 Task: Get directions from Kilimanjaro, Tanzania to Ngorongoro Conservation Area, Tanzania departing at 3:00 pm on the 15th of next month
Action: Mouse moved to (148, 105)
Screenshot: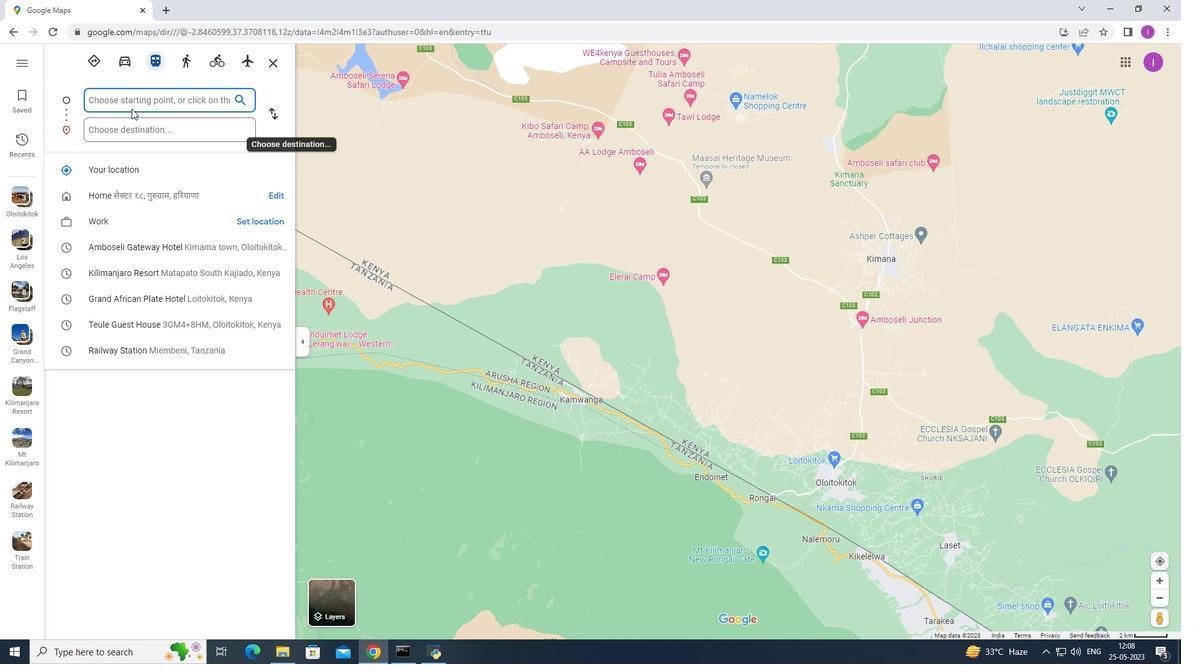 
Action: Key pressed ki
Screenshot: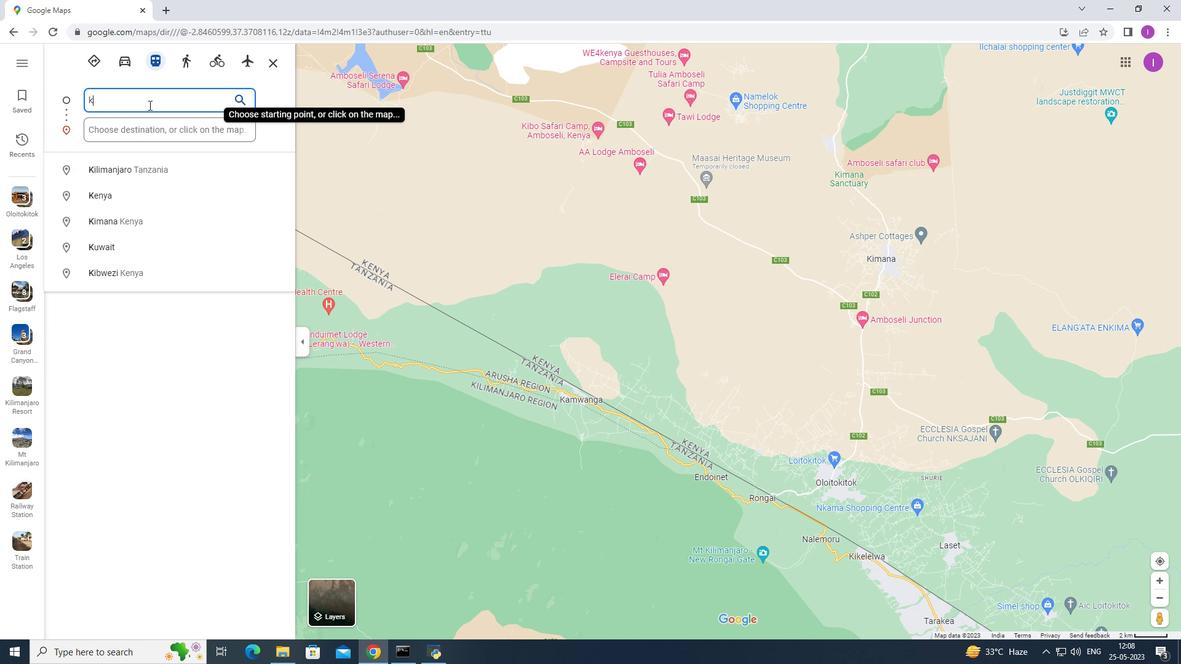 
Action: Mouse moved to (130, 165)
Screenshot: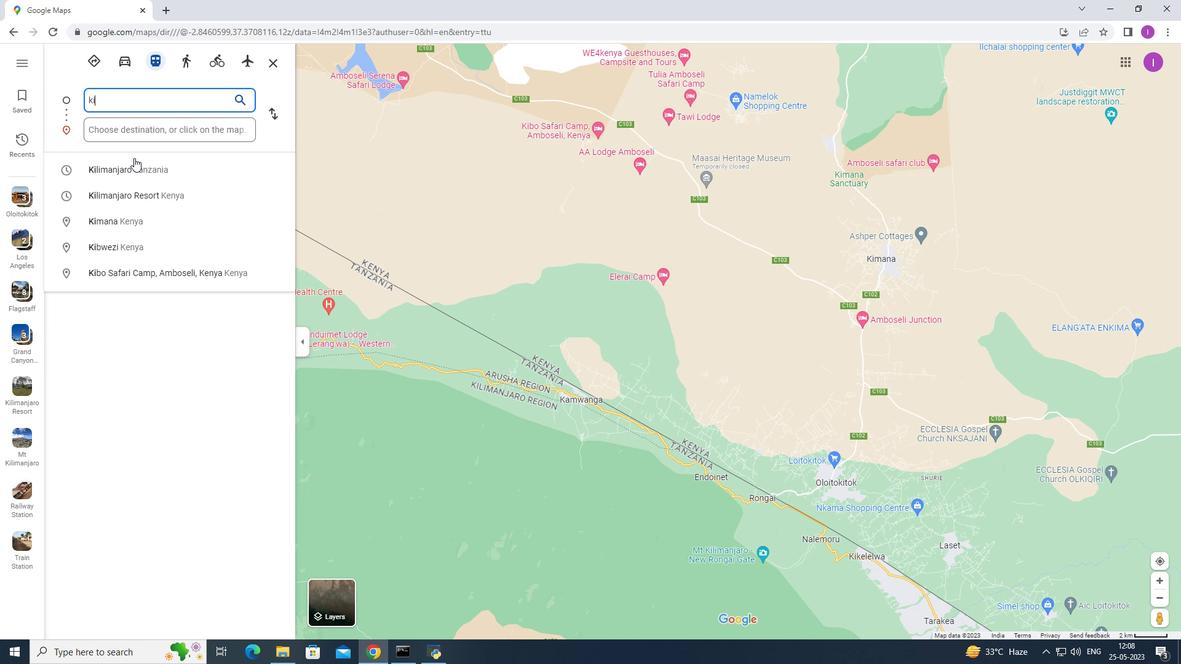 
Action: Mouse pressed left at (130, 165)
Screenshot: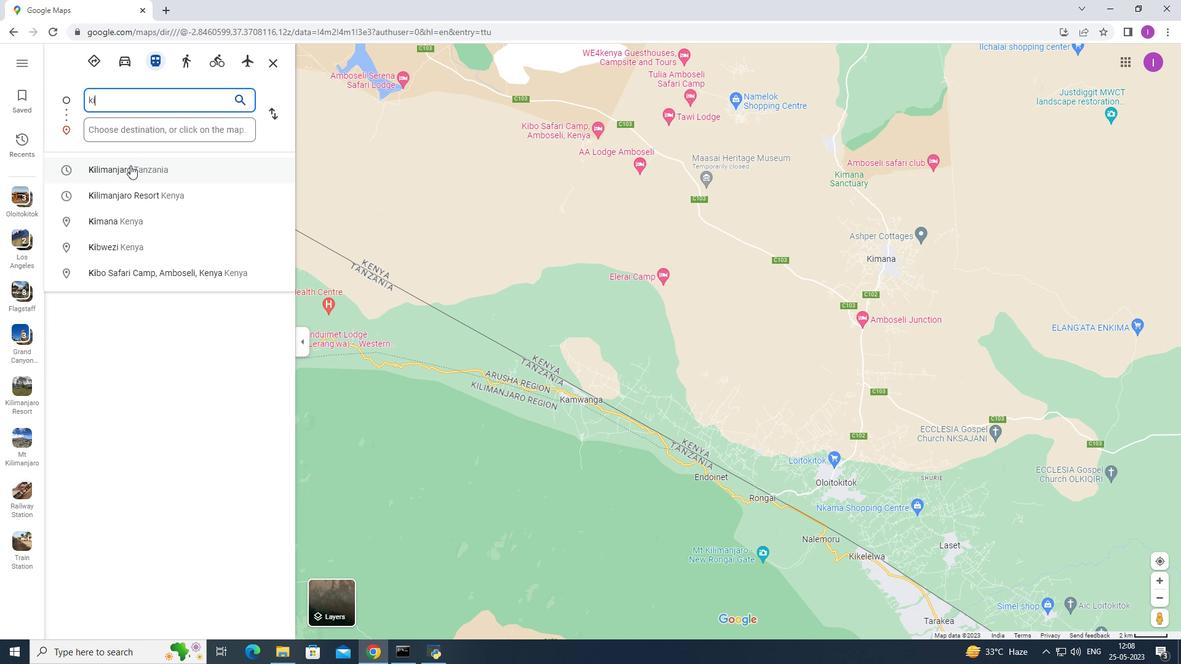 
Action: Mouse moved to (129, 133)
Screenshot: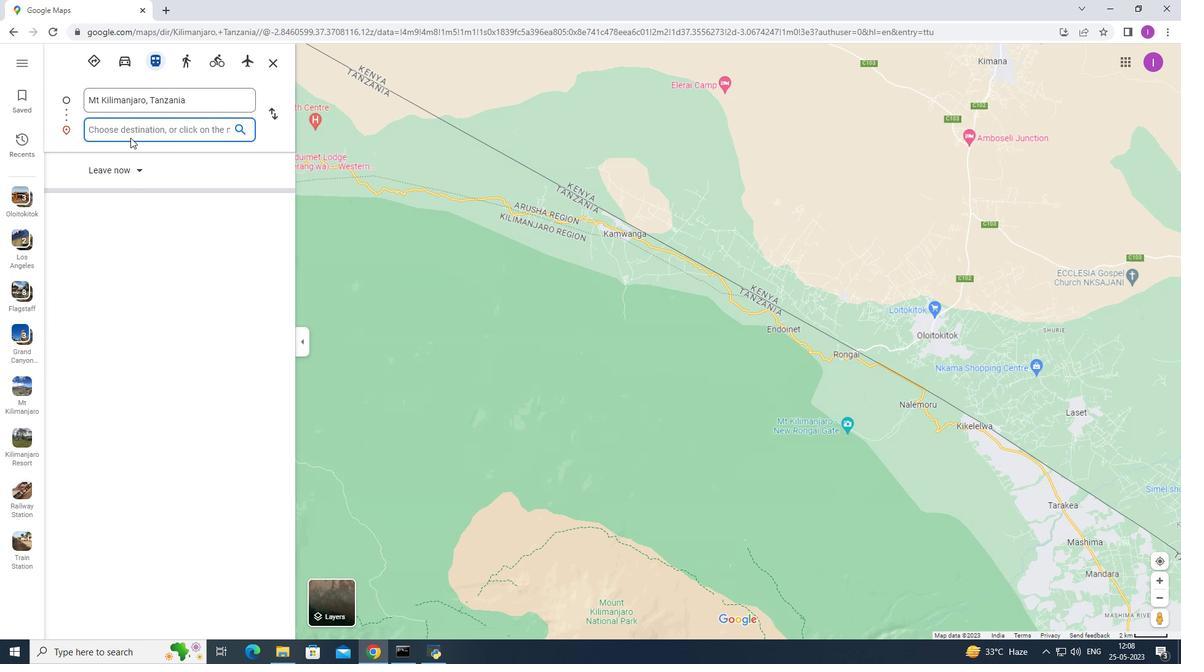 
Action: Mouse pressed left at (129, 133)
Screenshot: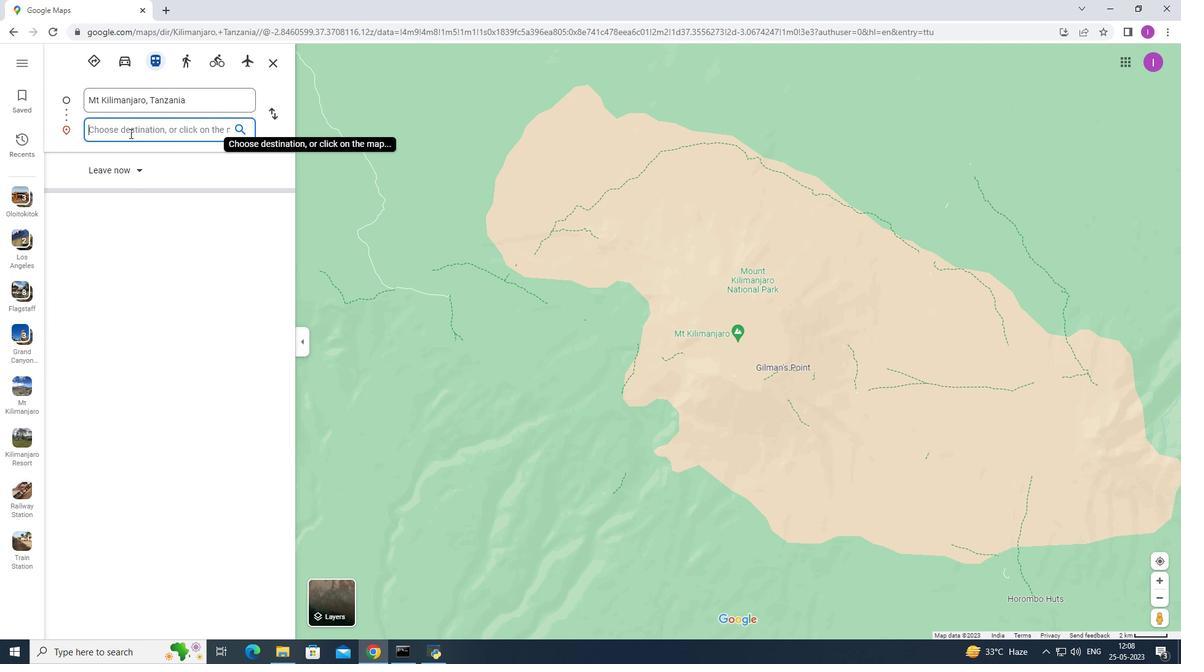 
Action: Key pressed <Key.shift>Ng
Screenshot: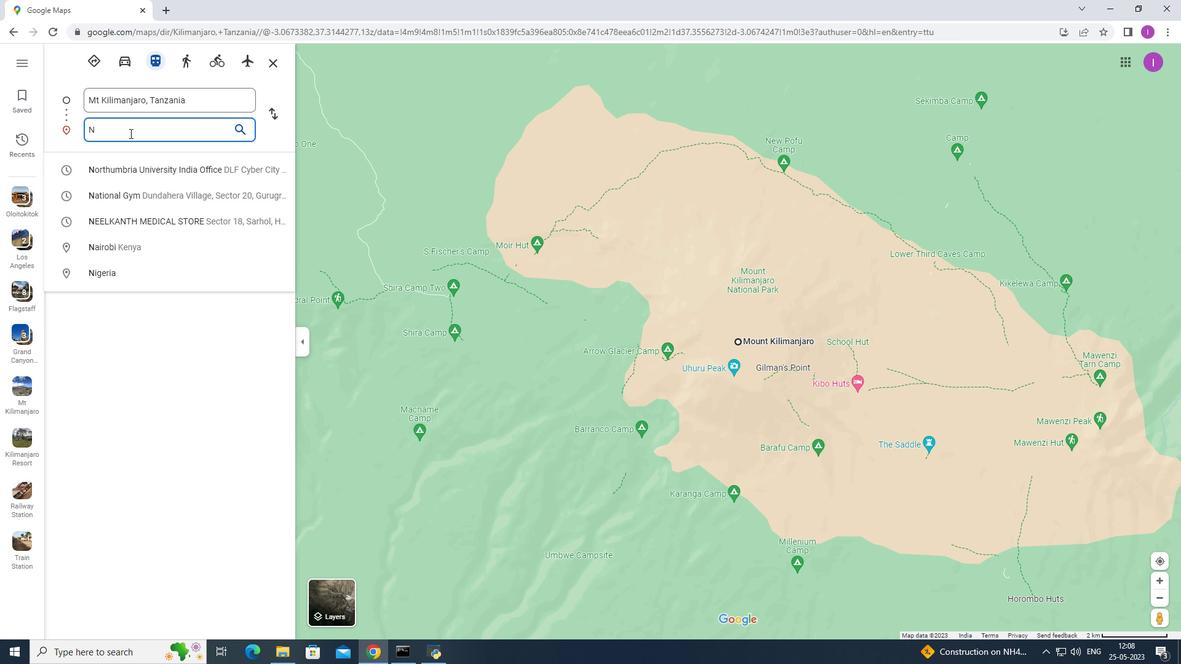 
Action: Mouse moved to (135, 124)
Screenshot: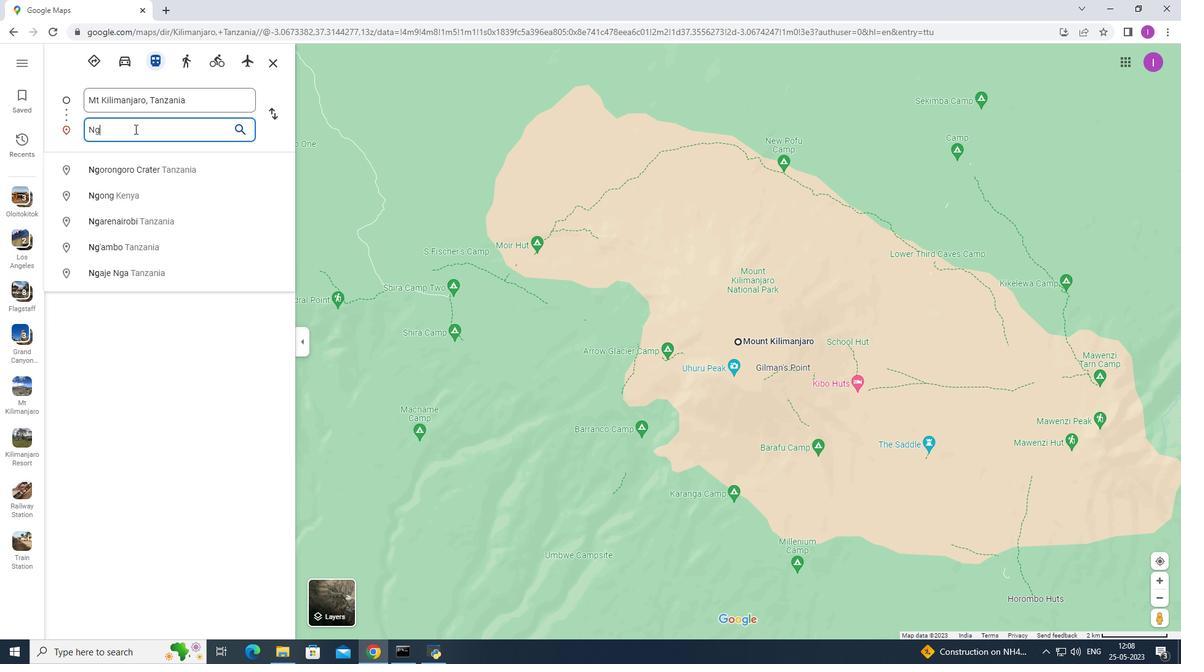 
Action: Key pressed orongoro<Key.space>con
Screenshot: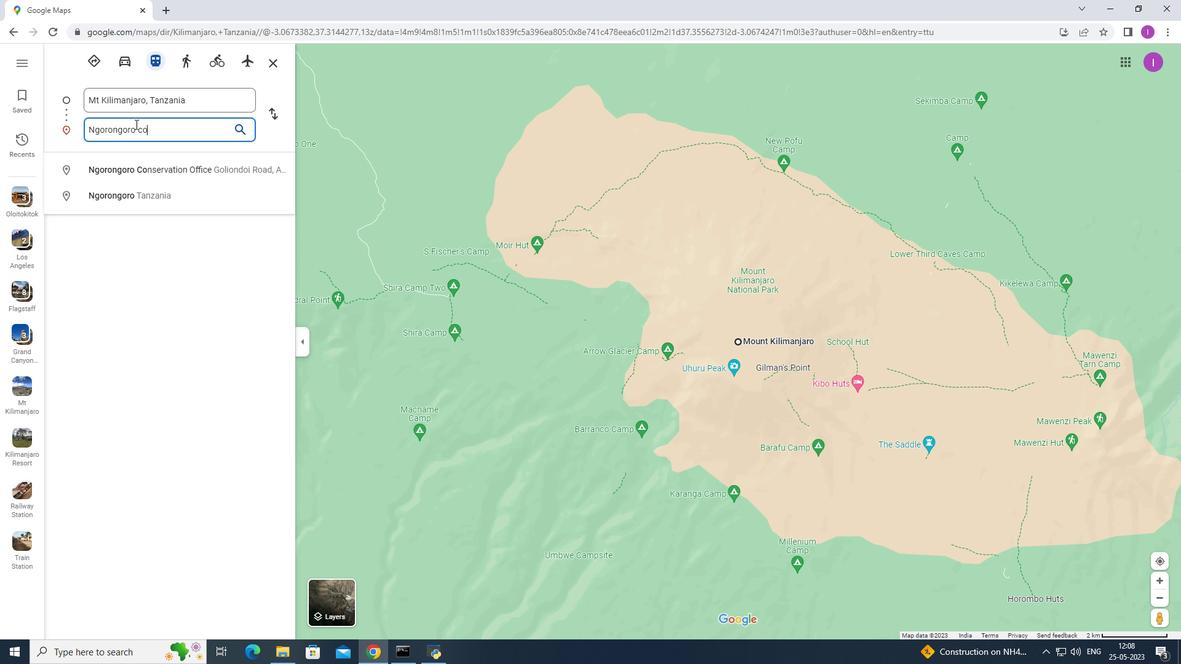 
Action: Mouse moved to (146, 150)
Screenshot: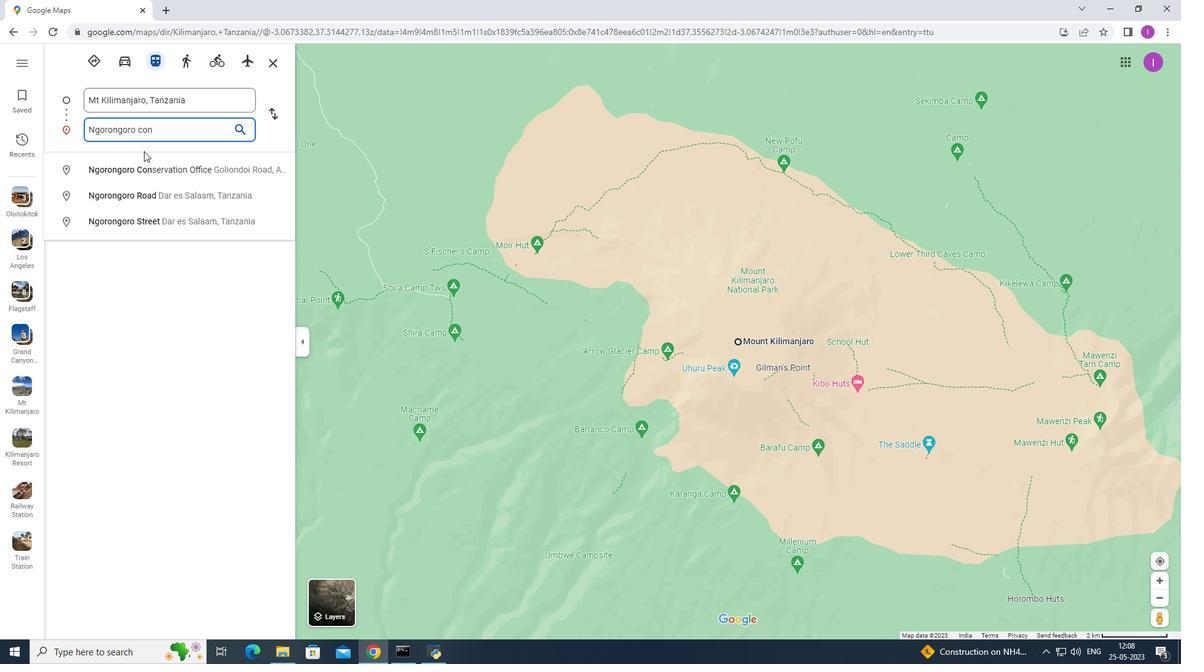 
Action: Key pressed ser
Screenshot: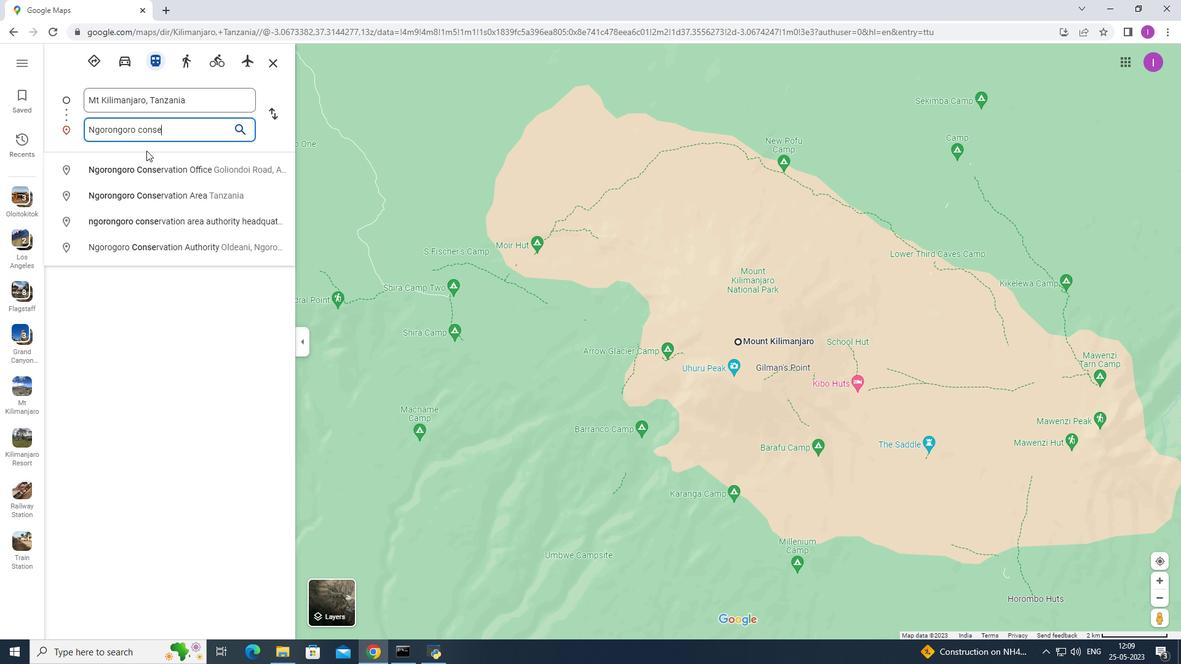 
Action: Mouse moved to (160, 196)
Screenshot: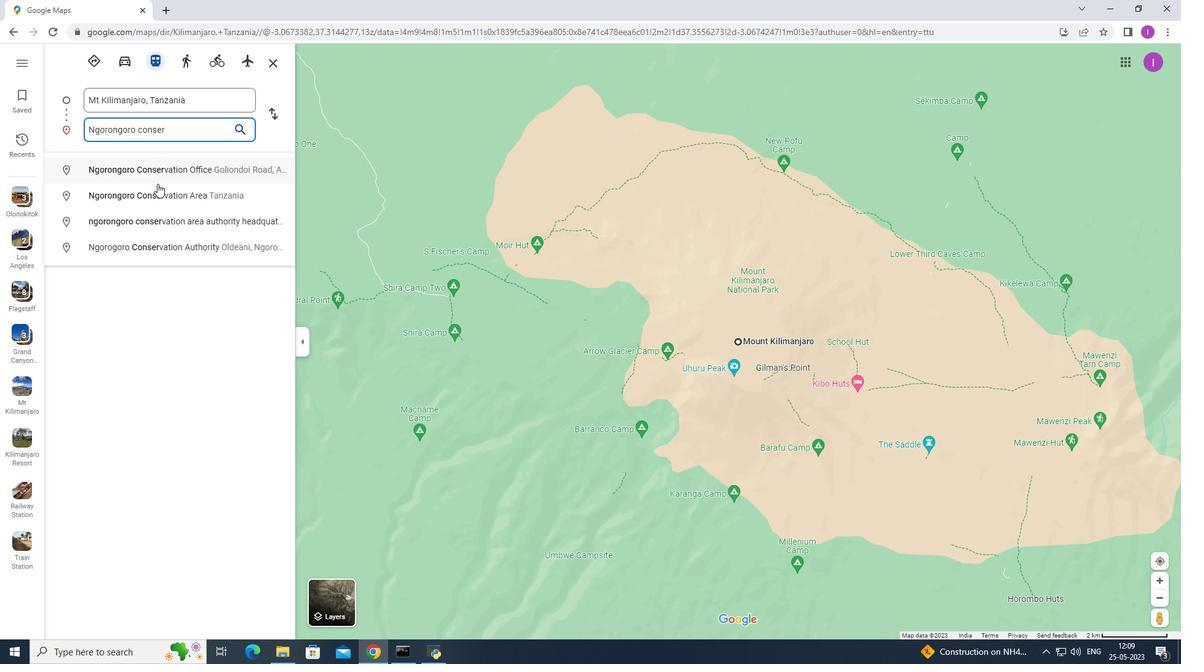 
Action: Mouse pressed left at (160, 196)
Screenshot: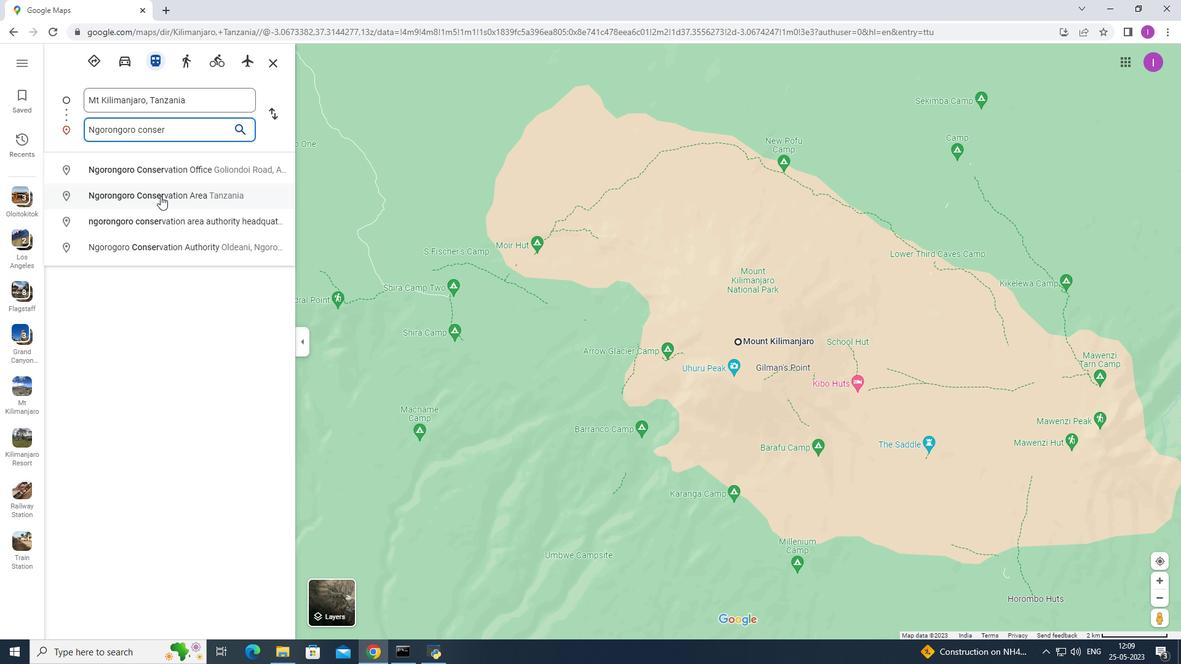 
Action: Mouse moved to (137, 168)
Screenshot: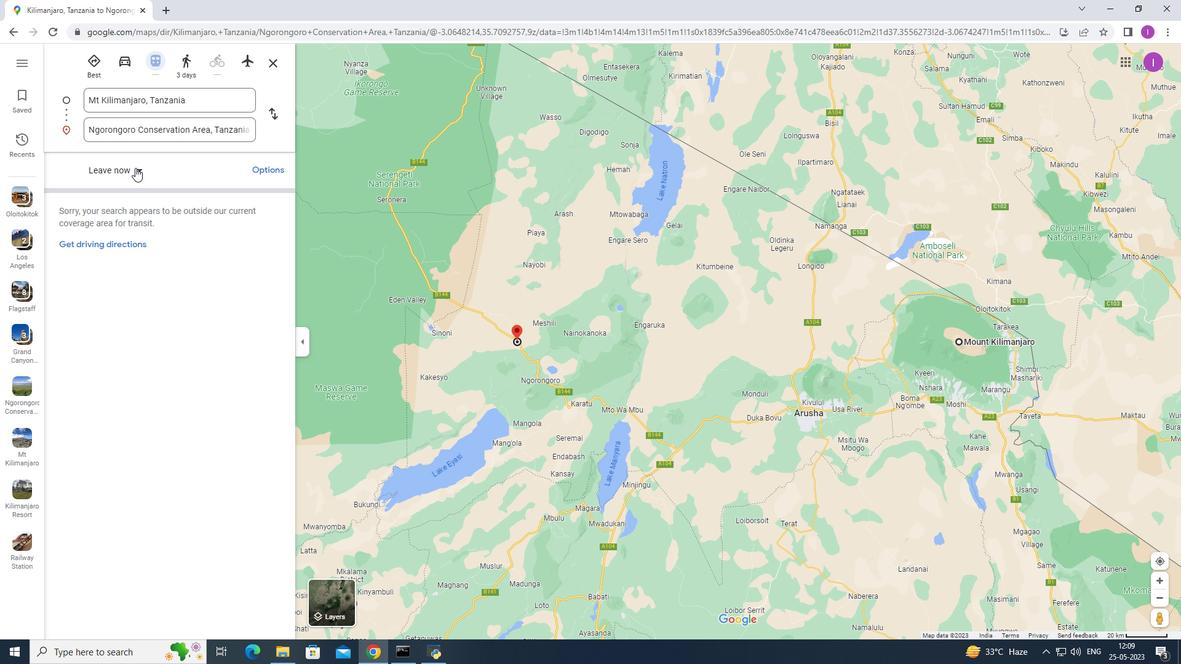 
Action: Mouse pressed left at (137, 168)
Screenshot: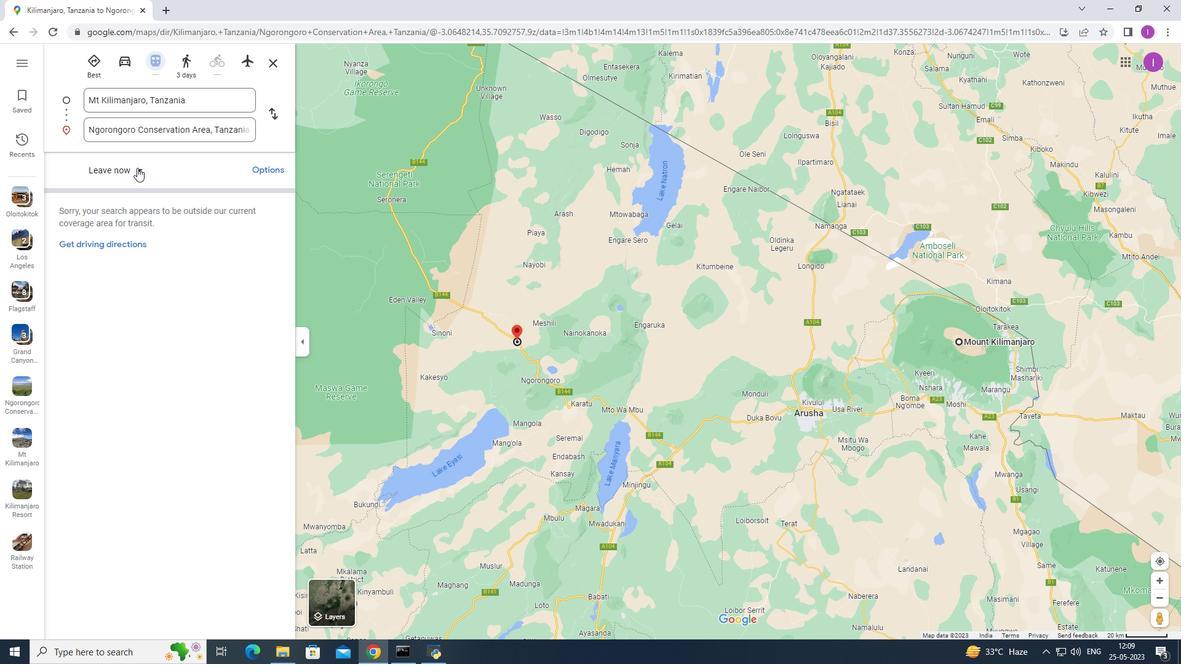 
Action: Mouse moved to (137, 205)
Screenshot: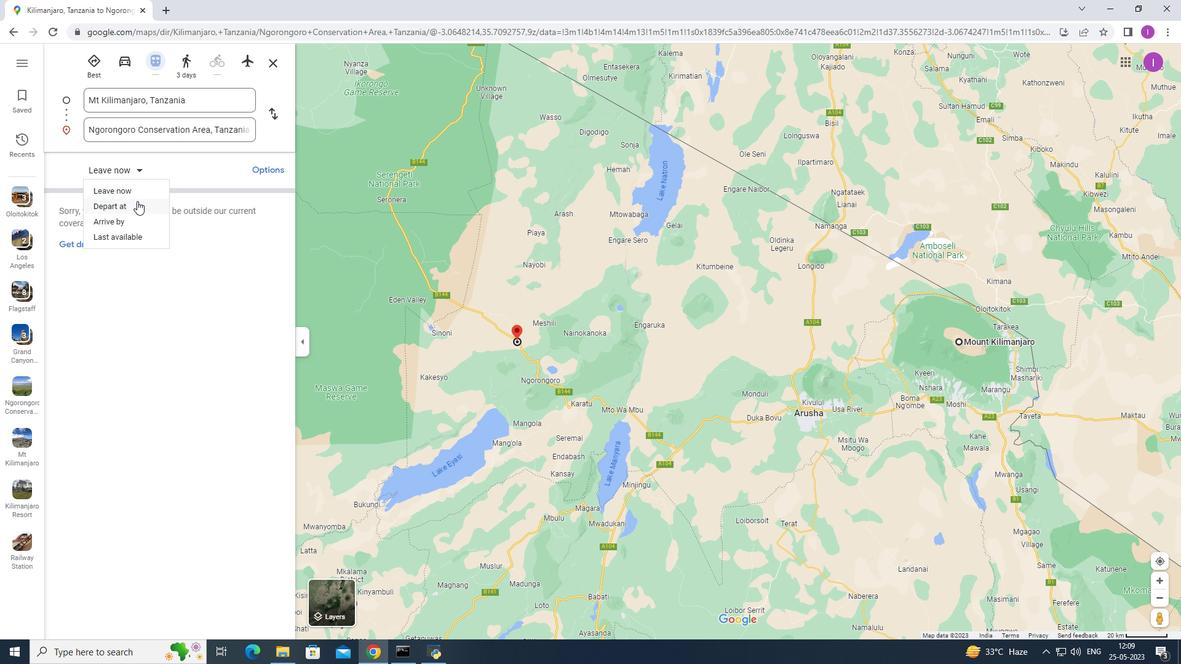 
Action: Mouse pressed left at (137, 205)
Screenshot: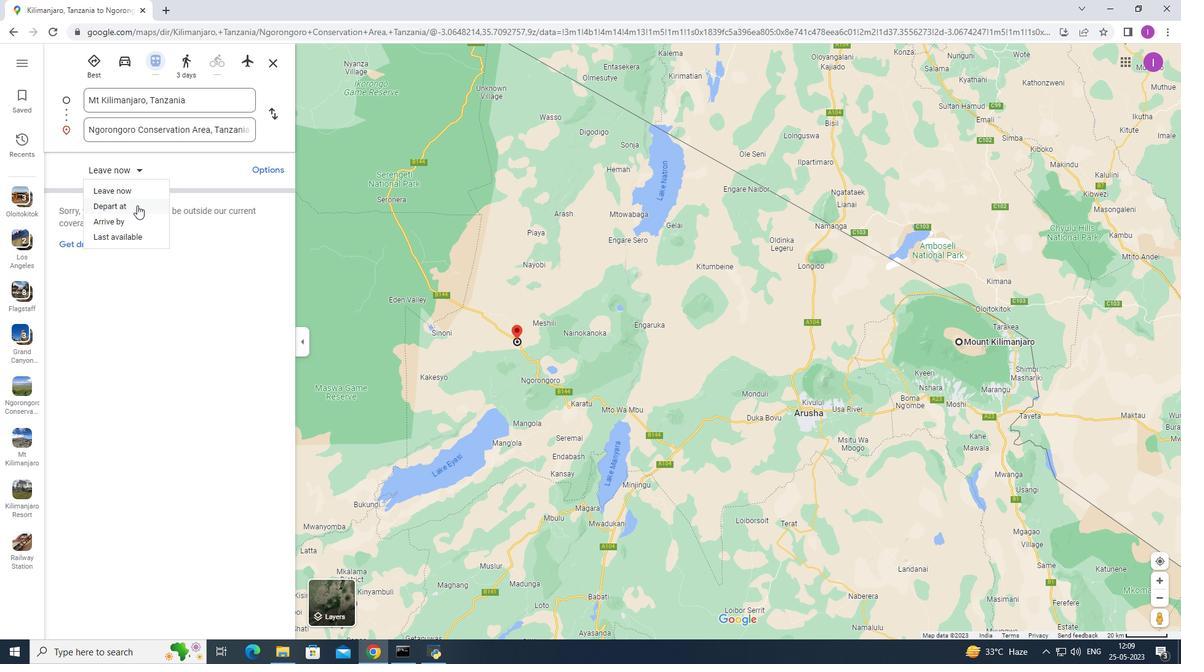 
Action: Mouse moved to (163, 188)
Screenshot: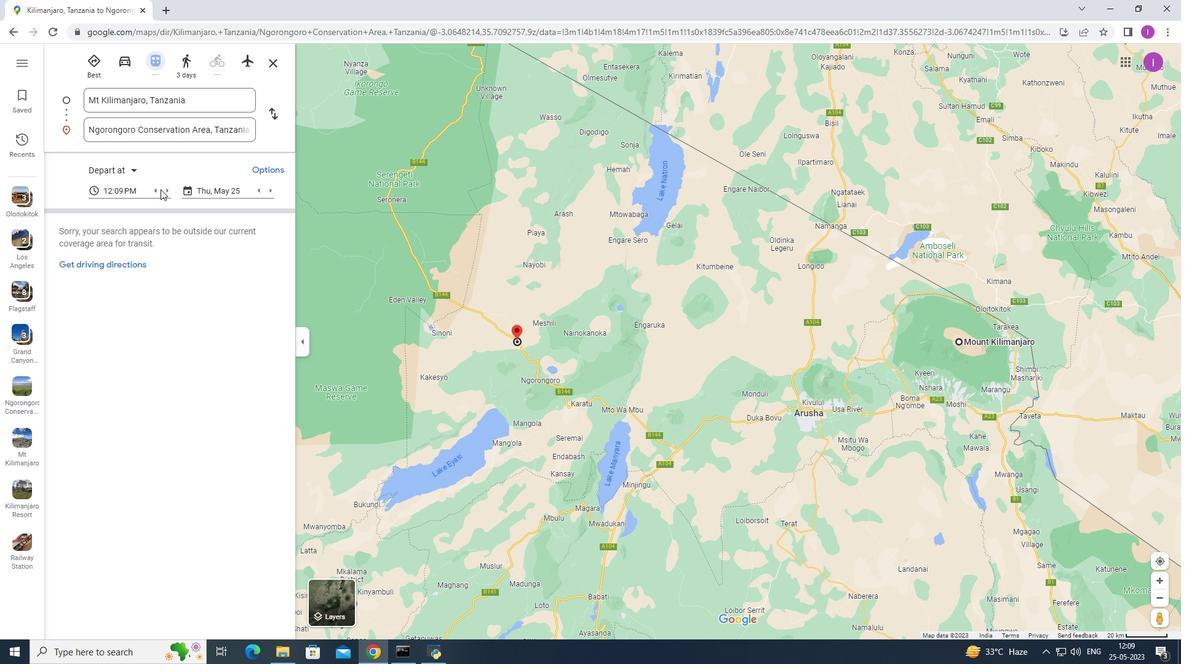 
Action: Mouse pressed left at (163, 188)
Screenshot: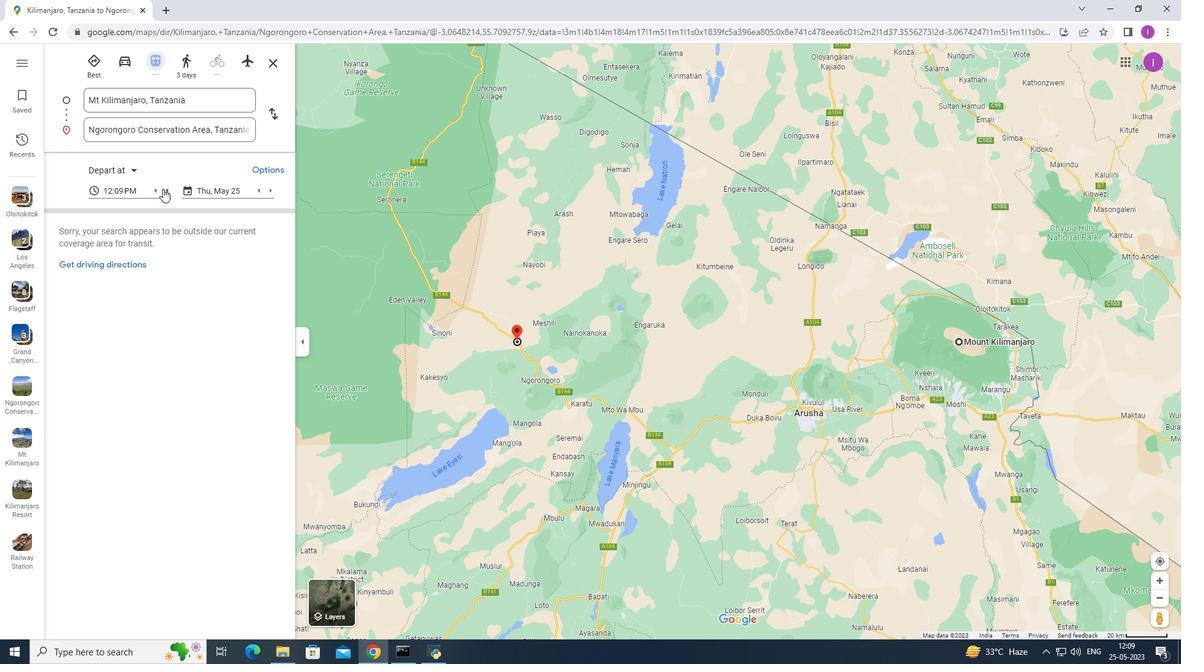 
Action: Mouse moved to (156, 191)
Screenshot: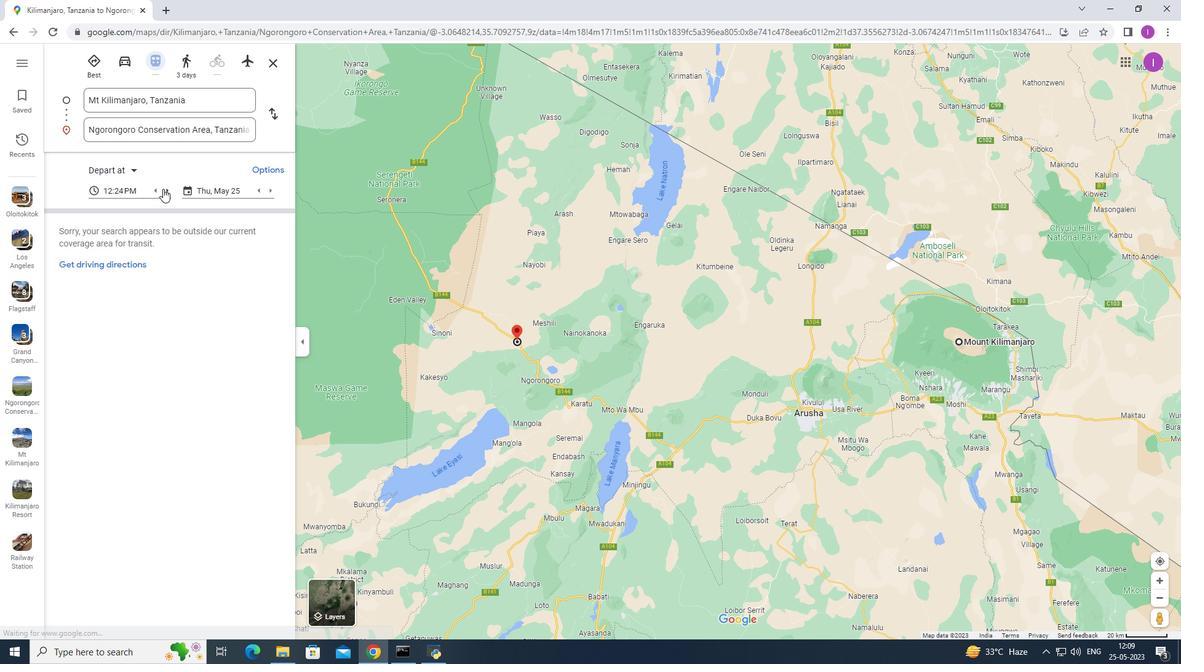 
Action: Mouse pressed left at (156, 191)
Screenshot: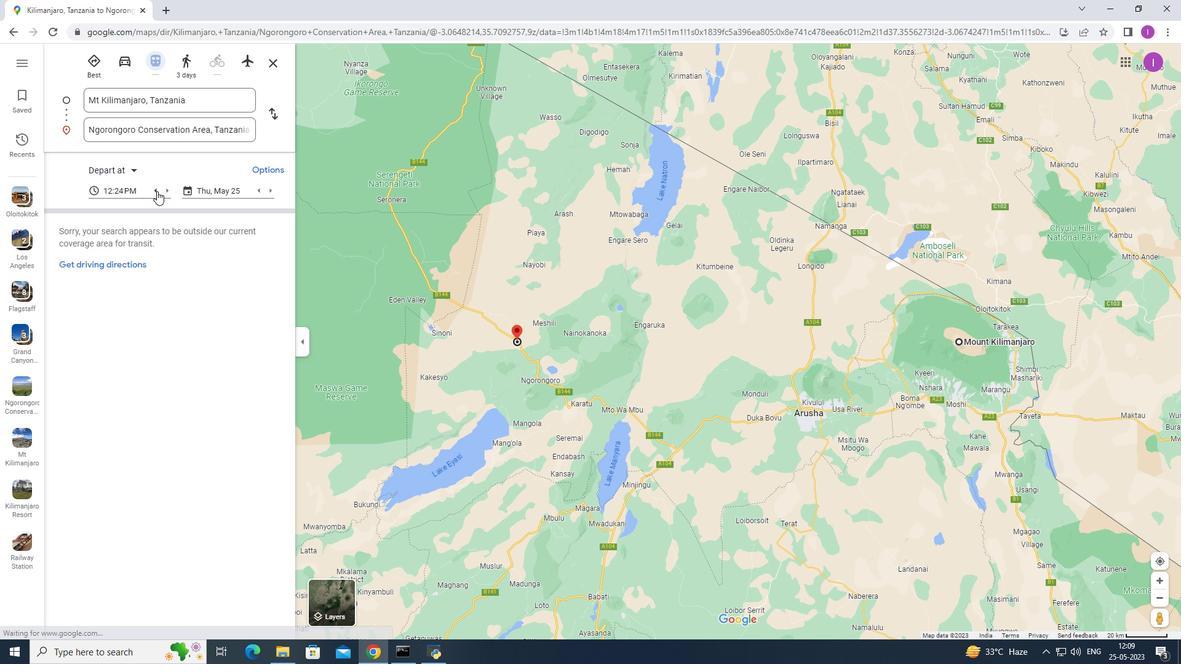 
Action: Mouse moved to (132, 186)
Screenshot: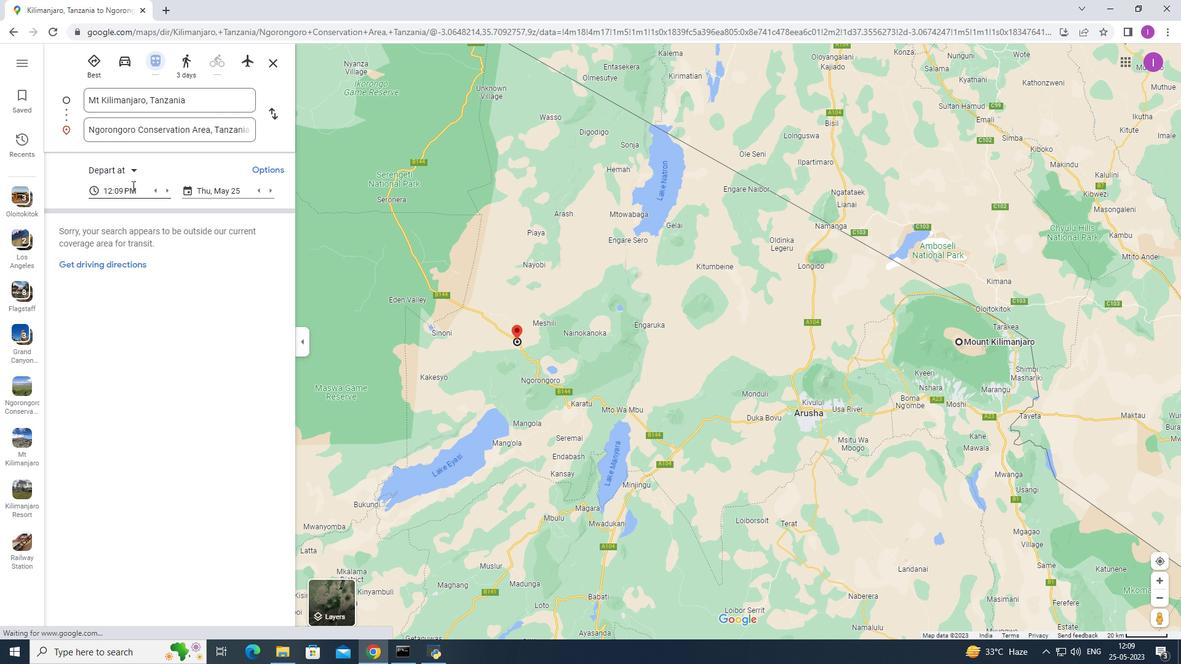 
Action: Mouse pressed left at (132, 186)
Screenshot: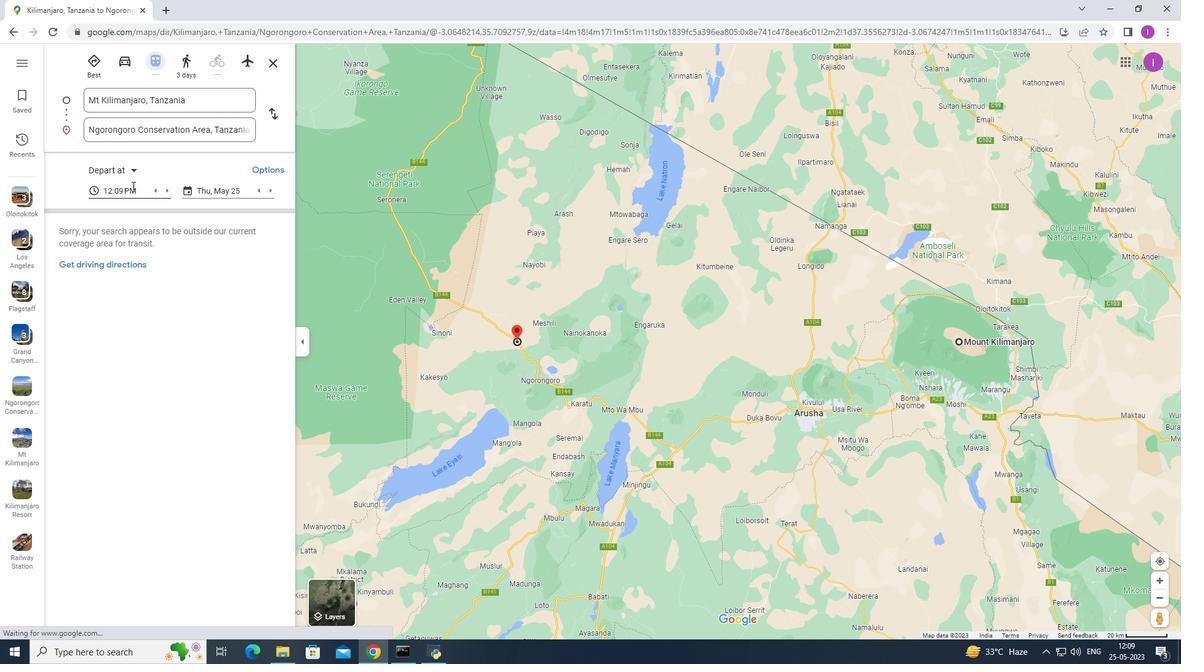 
Action: Mouse moved to (160, 260)
Screenshot: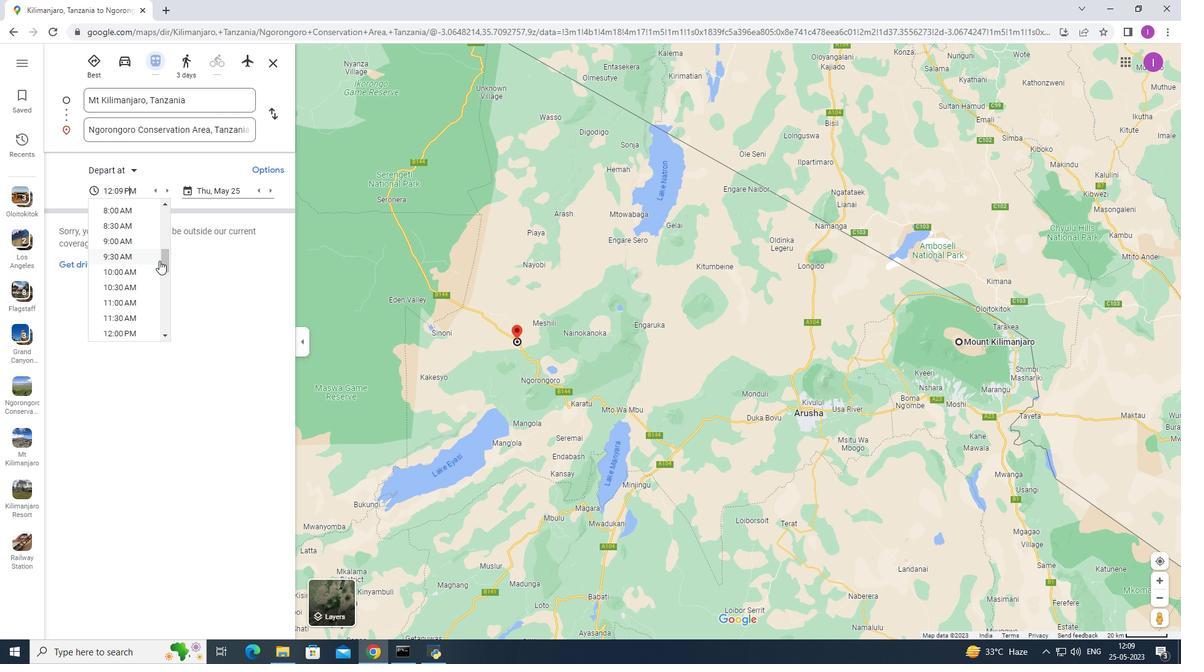 
Action: Mouse pressed left at (160, 260)
Screenshot: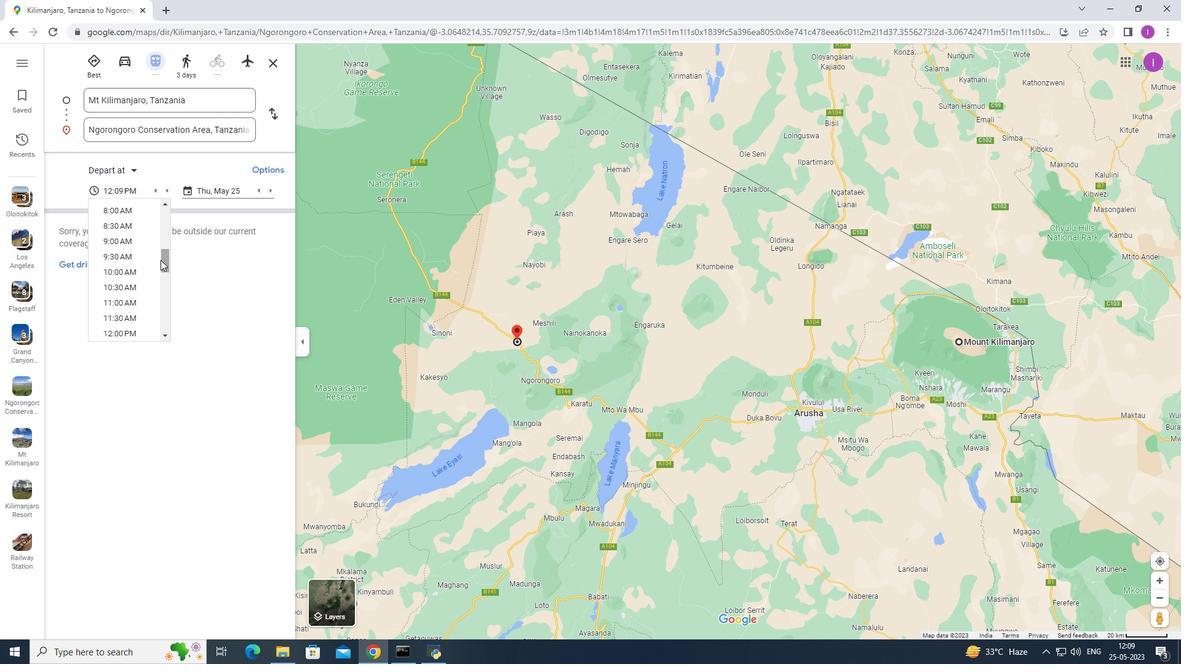 
Action: Mouse moved to (134, 302)
Screenshot: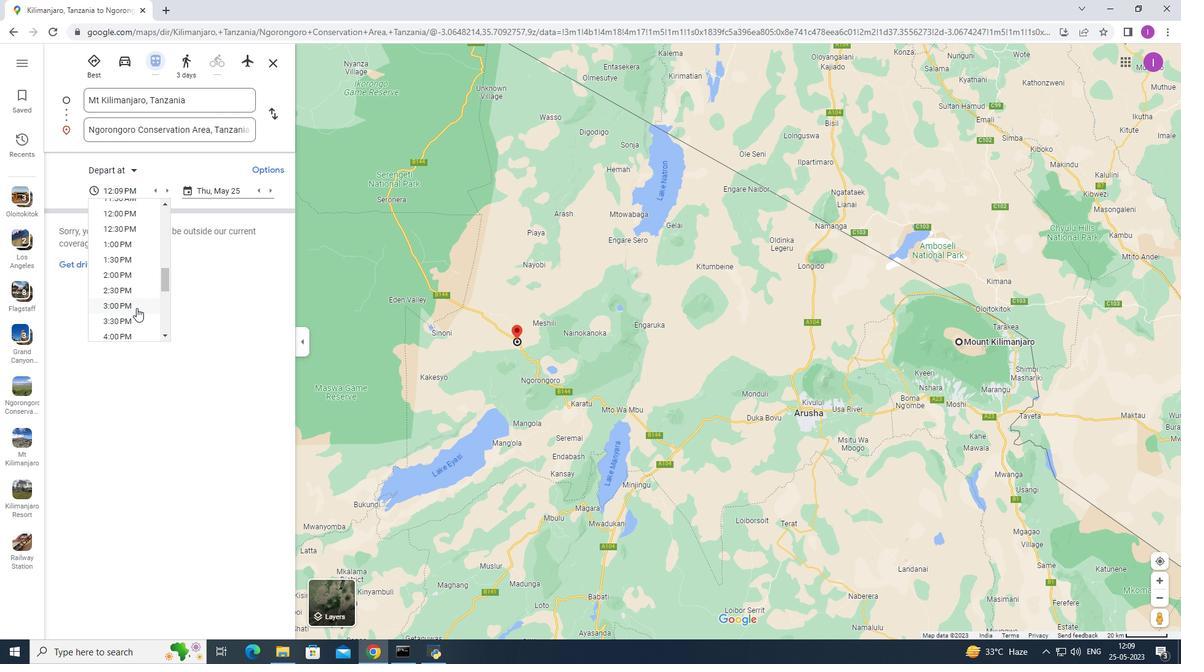 
Action: Mouse pressed left at (134, 302)
Screenshot: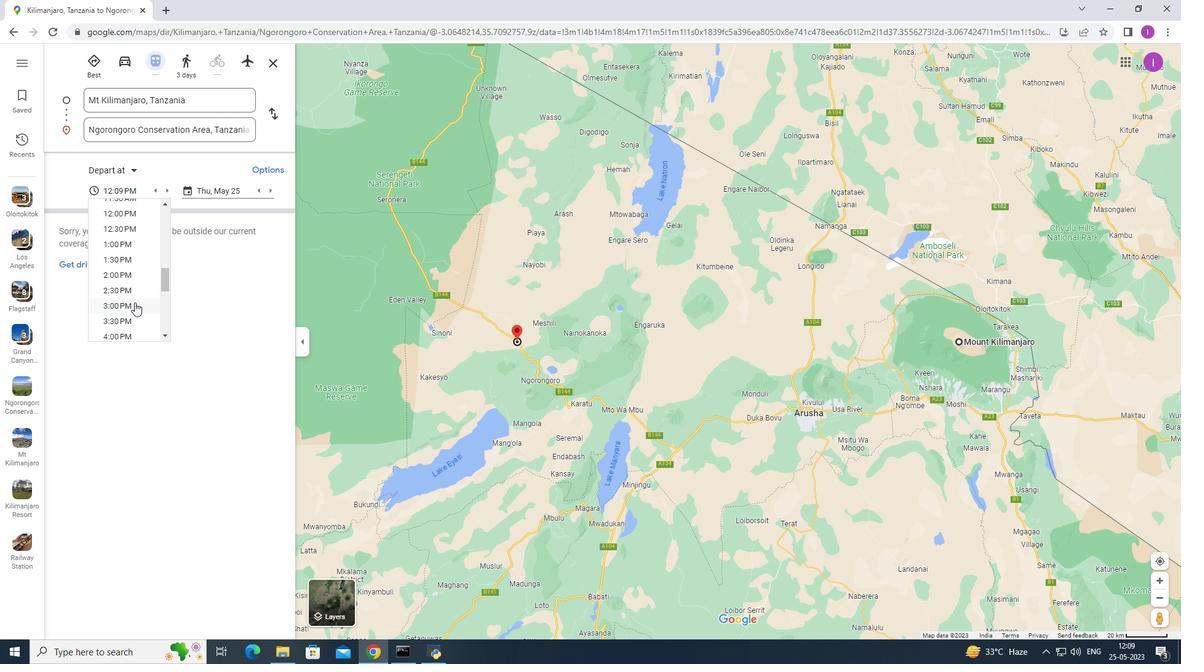 
Action: Mouse moved to (222, 193)
Screenshot: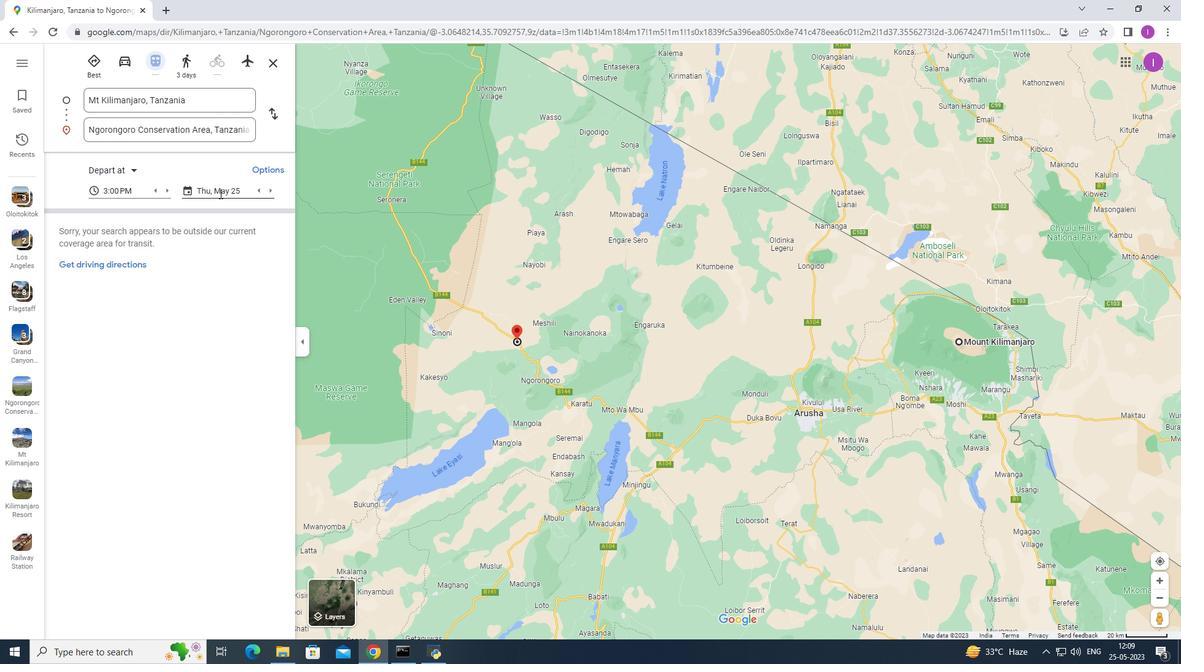
Action: Mouse pressed left at (222, 193)
Screenshot: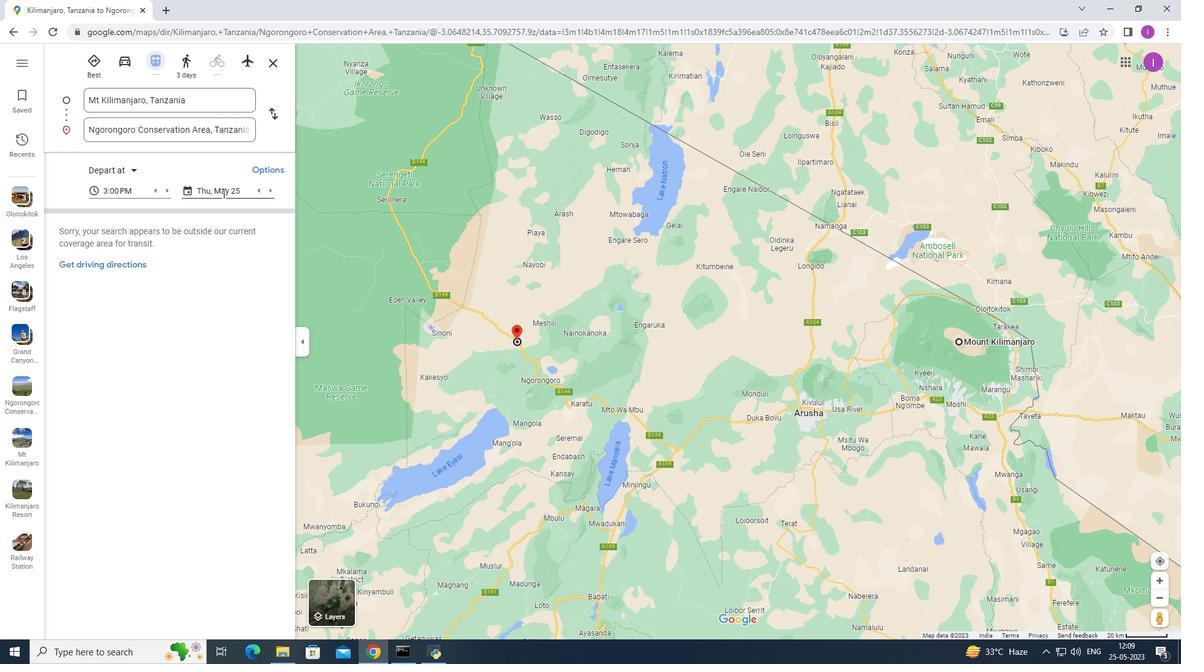 
Action: Mouse moved to (289, 216)
Screenshot: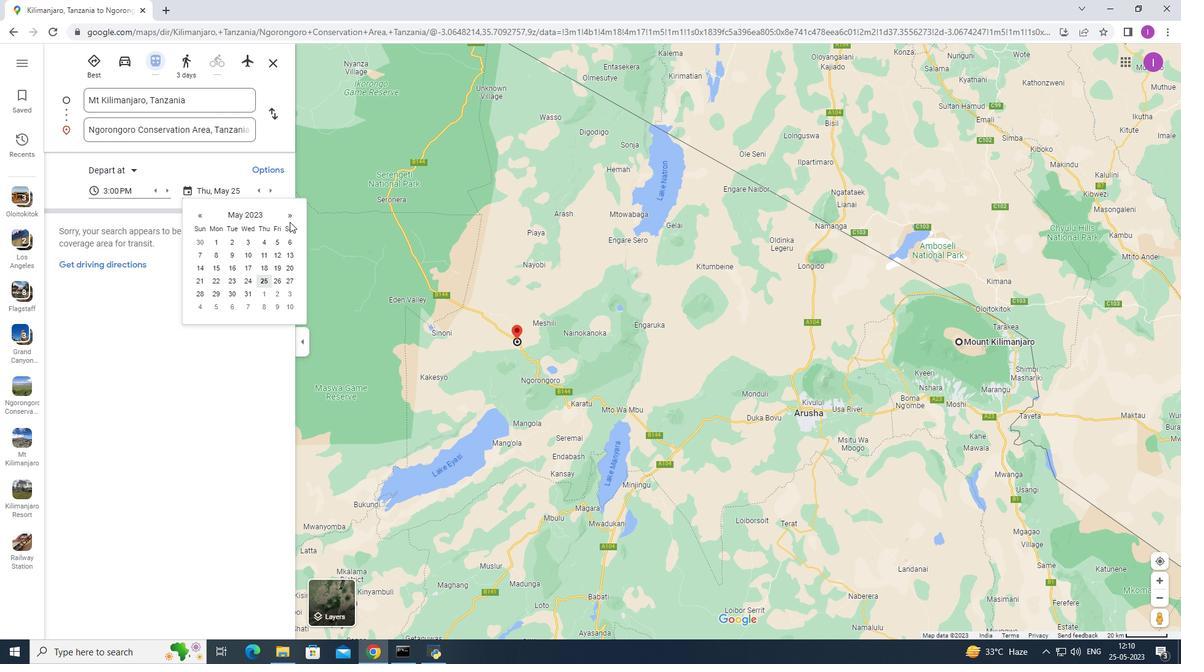 
Action: Mouse pressed left at (289, 216)
Screenshot: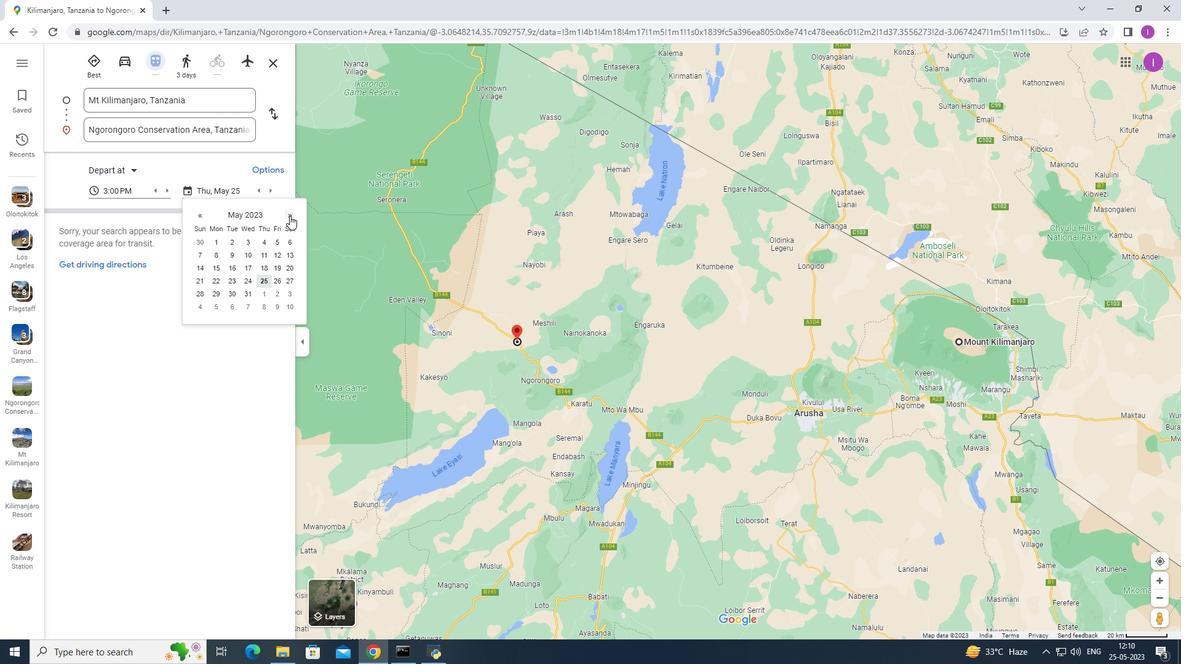 
Action: Mouse moved to (264, 267)
Screenshot: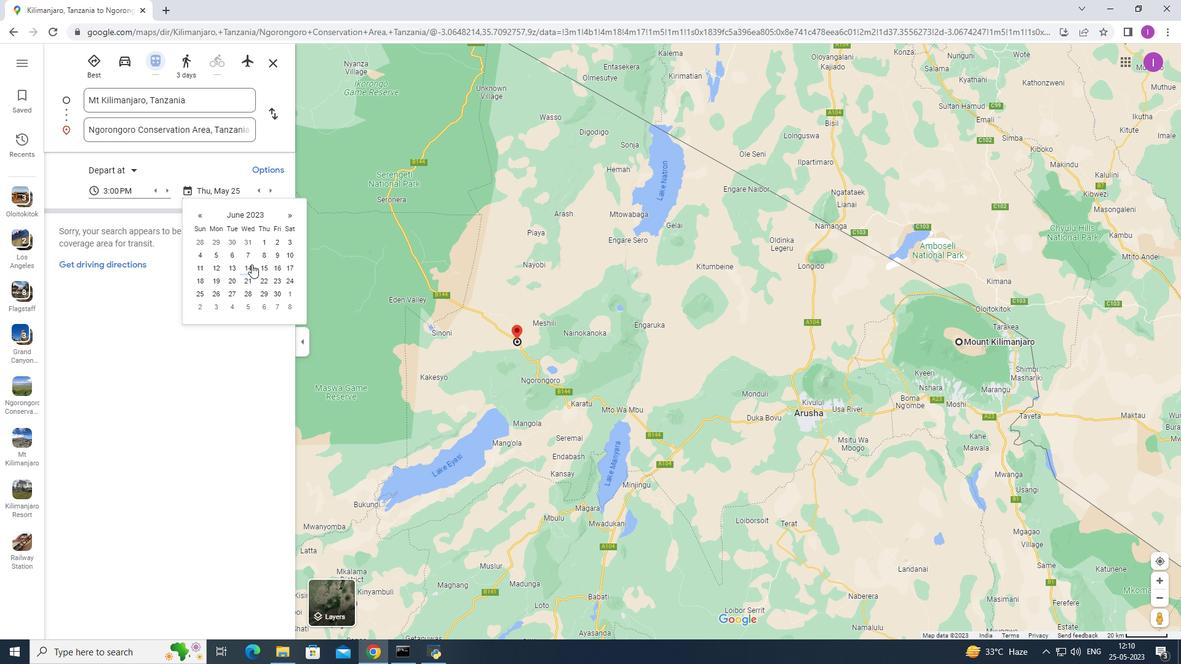 
Action: Mouse pressed left at (264, 267)
Screenshot: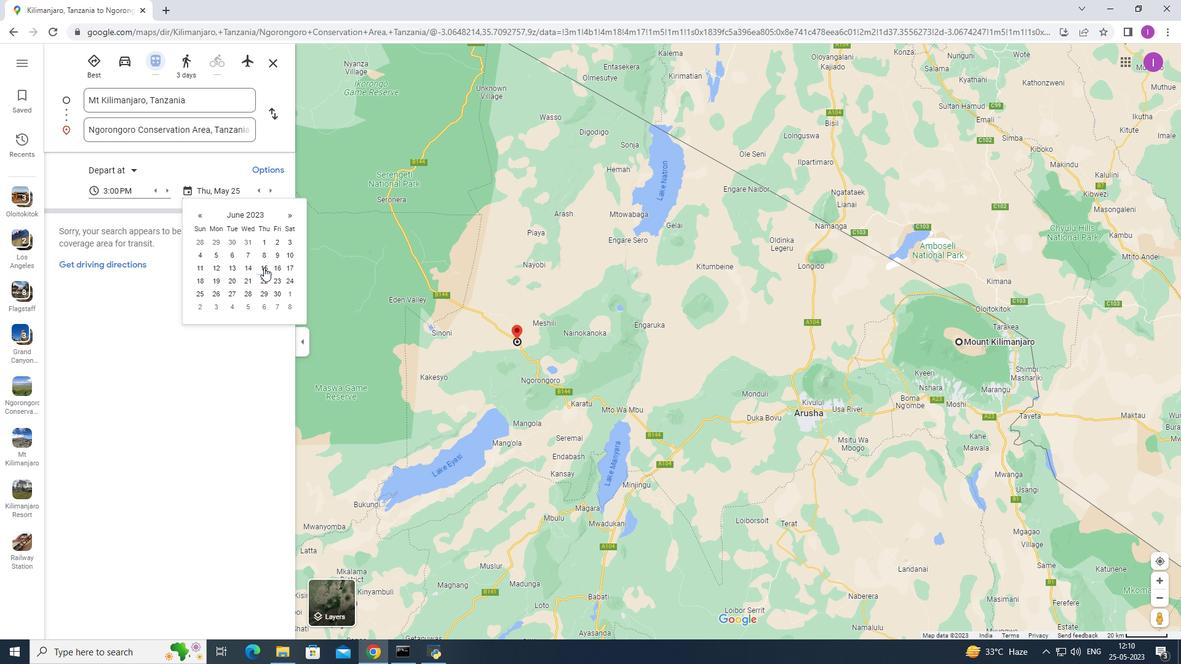 
Action: Mouse moved to (278, 169)
Screenshot: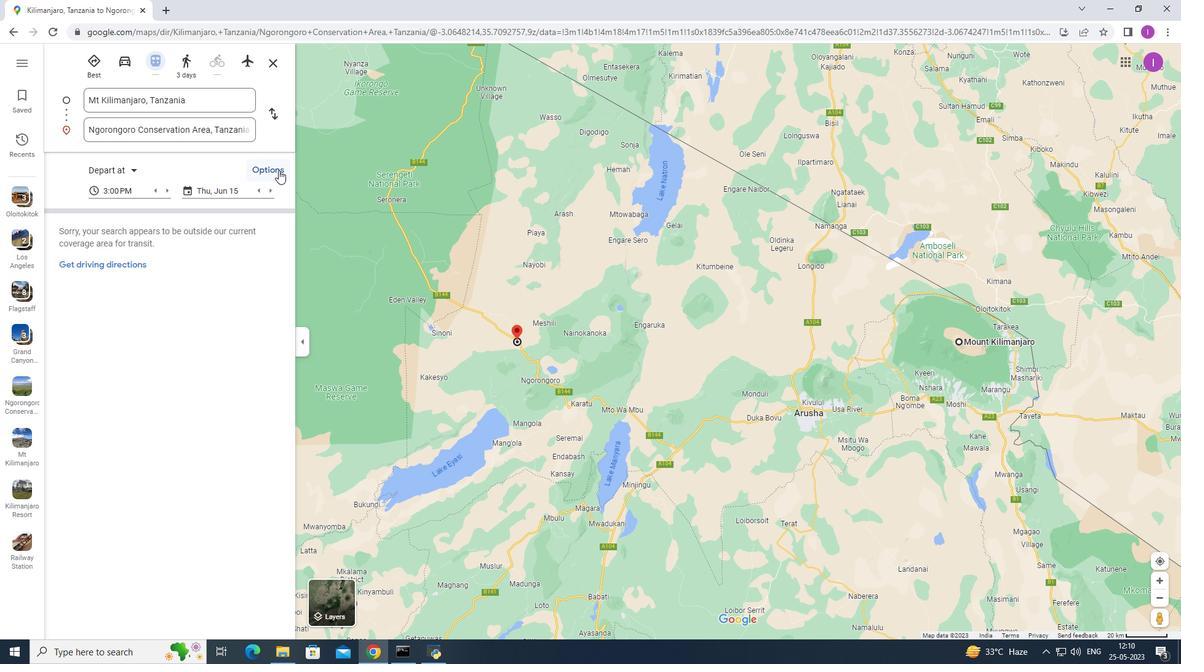 
Action: Mouse pressed left at (278, 169)
Screenshot: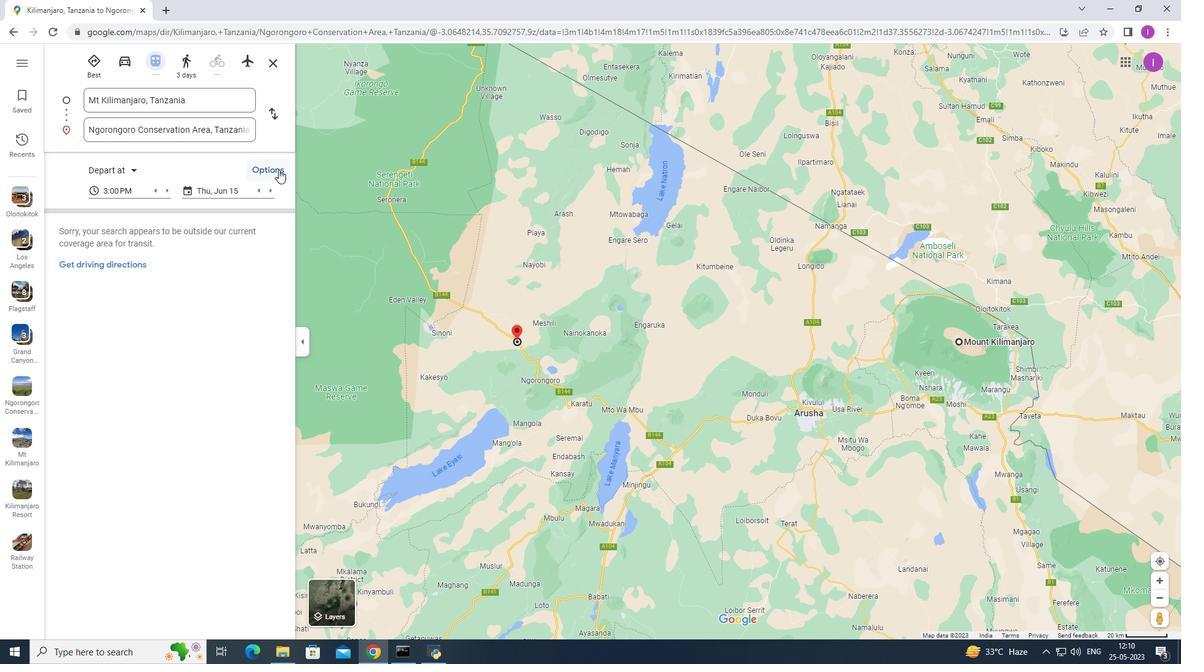 
Action: Mouse moved to (228, 409)
Screenshot: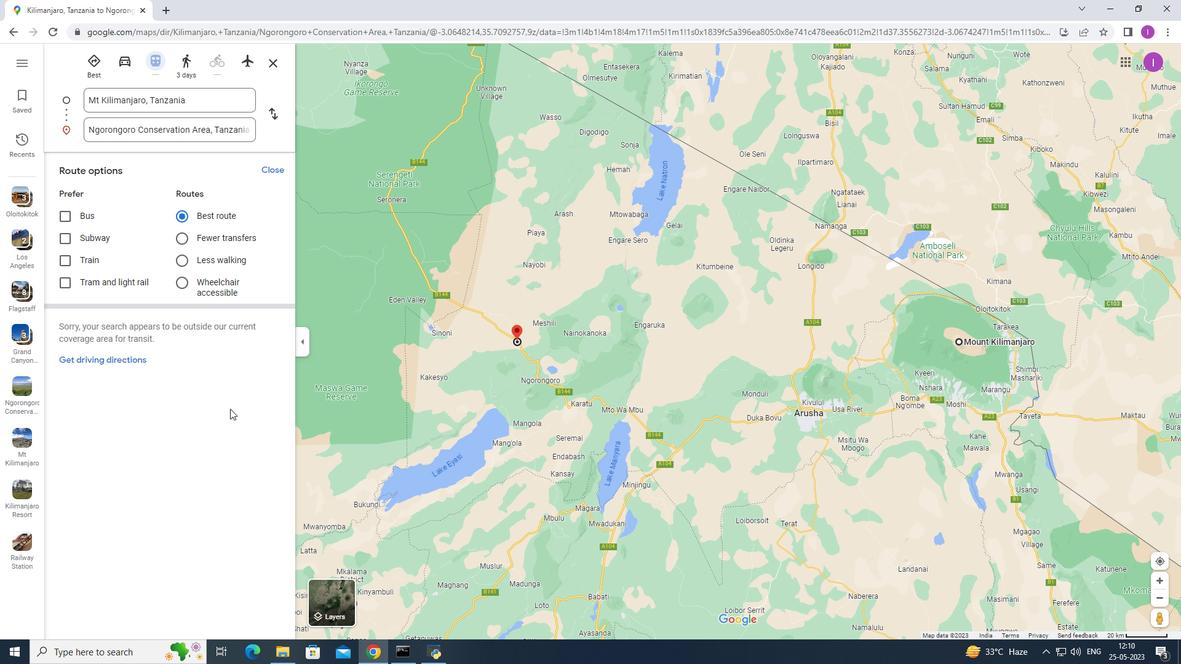 
Action: Mouse pressed left at (228, 409)
Screenshot: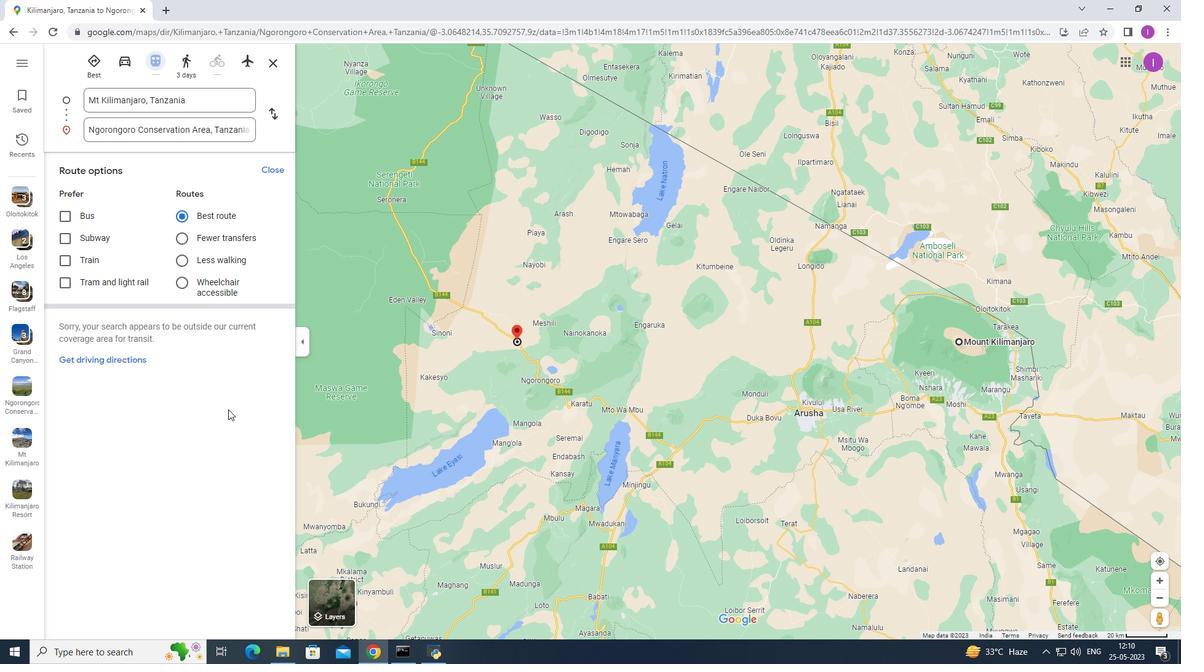 
Action: Mouse moved to (280, 171)
Screenshot: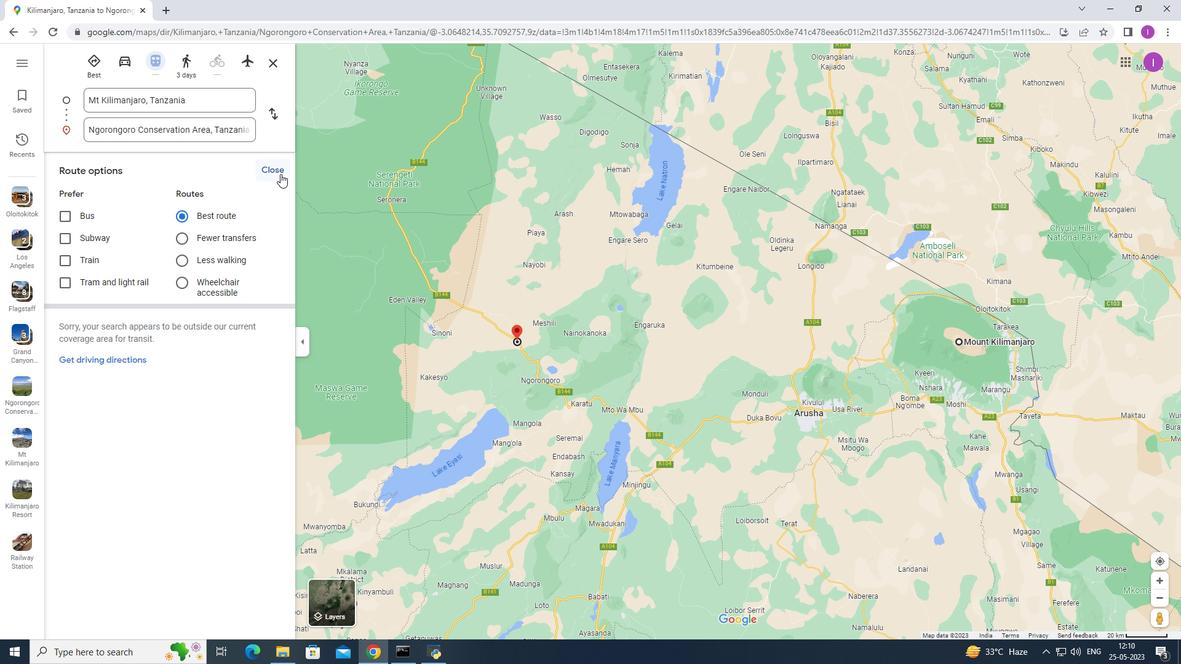 
Action: Mouse pressed left at (280, 171)
Screenshot: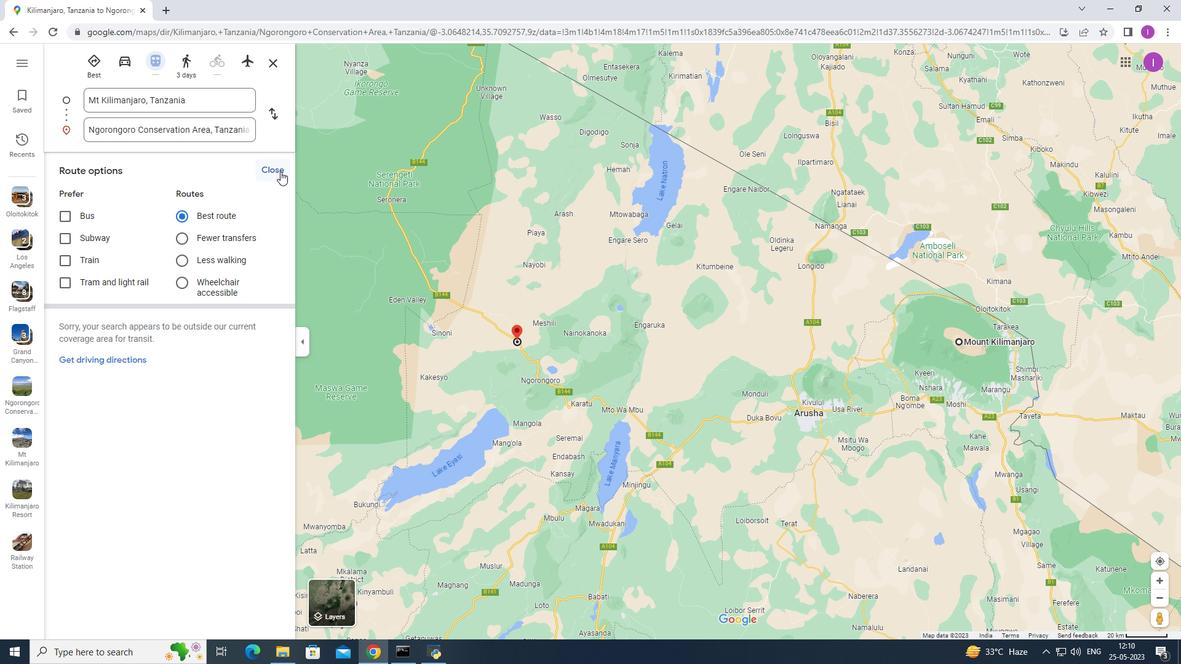 
Action: Mouse moved to (554, 392)
Screenshot: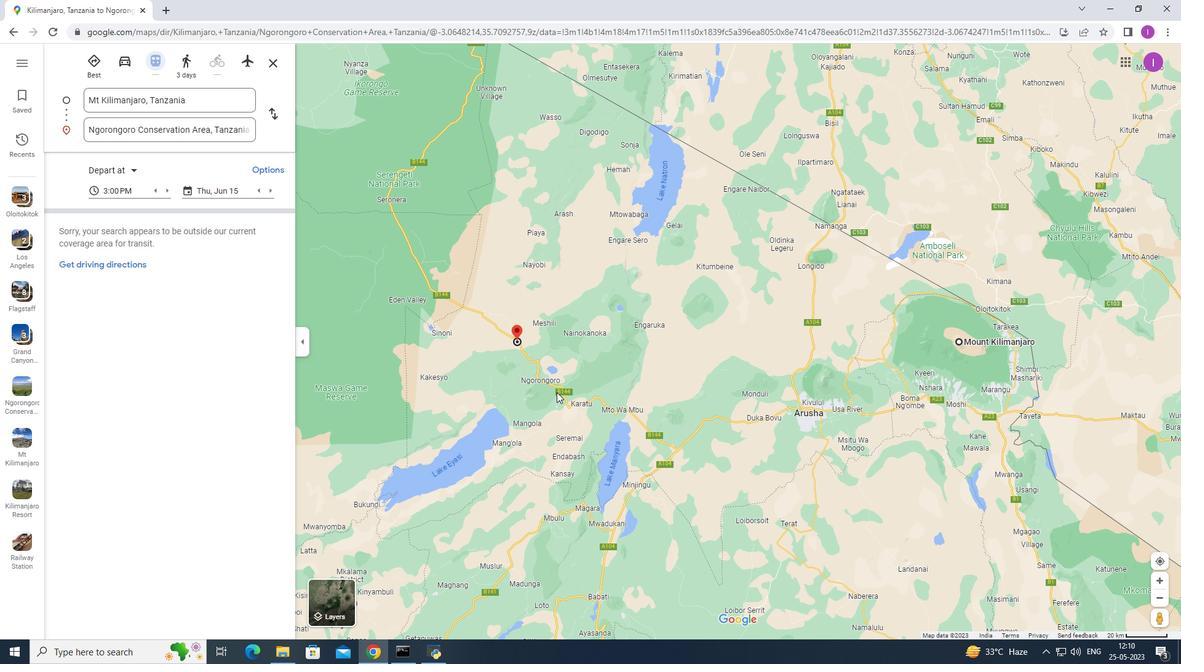 
